 Task: Add Organic Valley Raw Sharp Cheddar to the cart.
Action: Mouse moved to (768, 271)
Screenshot: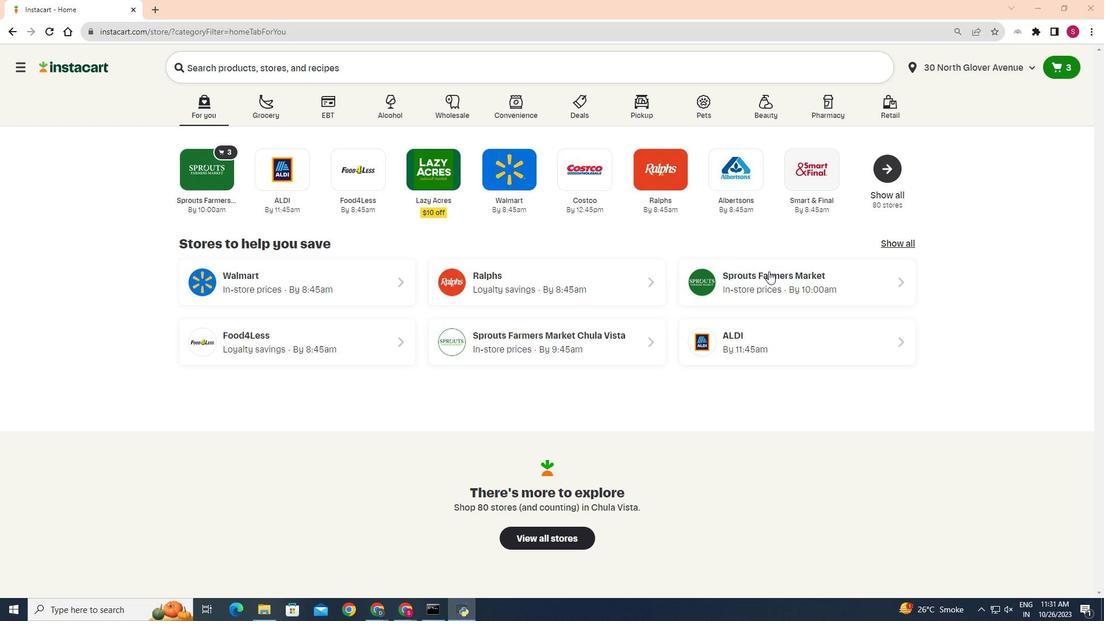 
Action: Mouse pressed left at (768, 271)
Screenshot: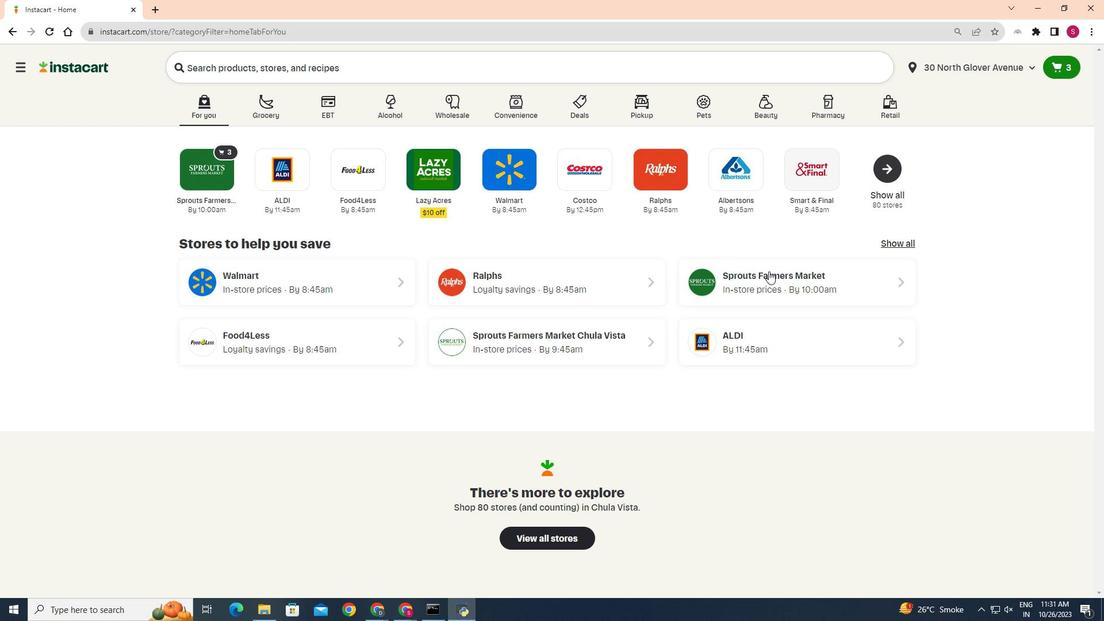 
Action: Mouse moved to (40, 483)
Screenshot: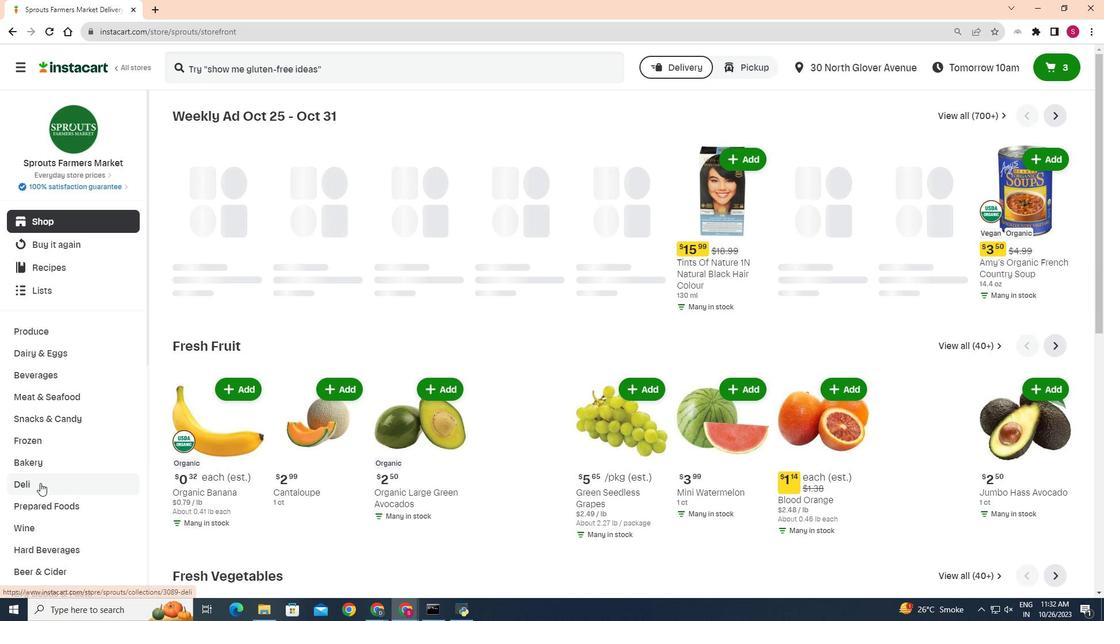 
Action: Mouse pressed left at (40, 483)
Screenshot: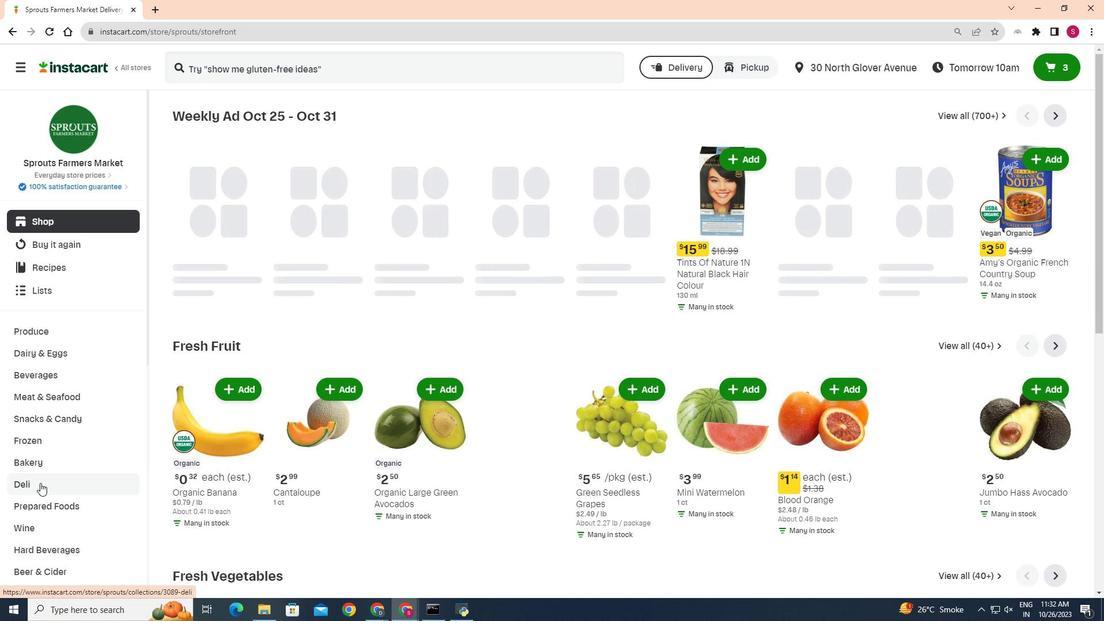 
Action: Mouse moved to (308, 140)
Screenshot: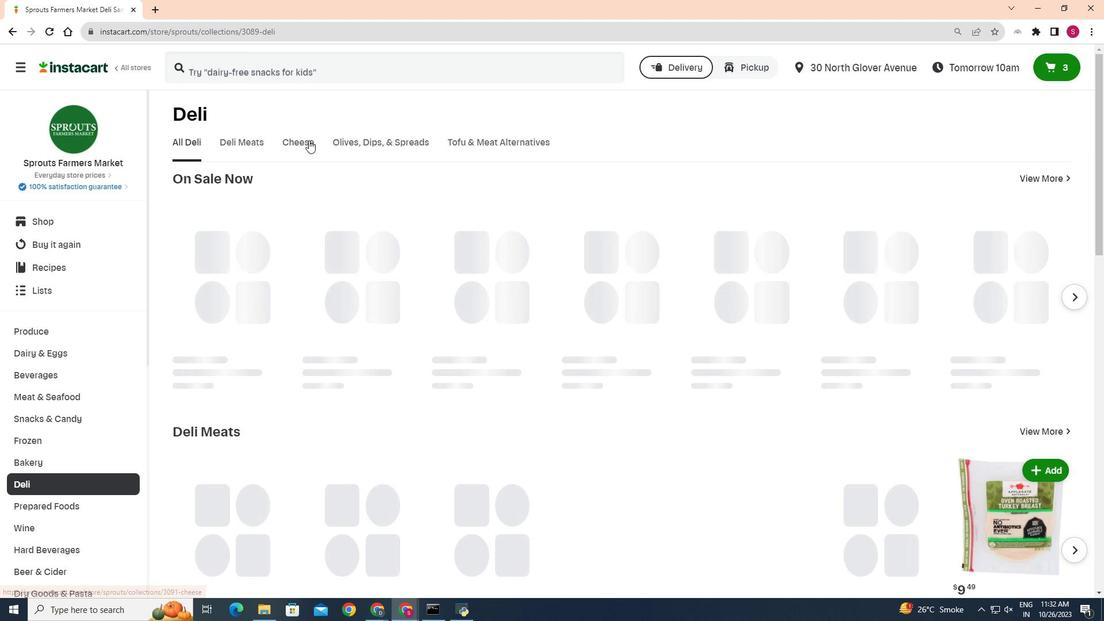 
Action: Mouse pressed left at (308, 140)
Screenshot: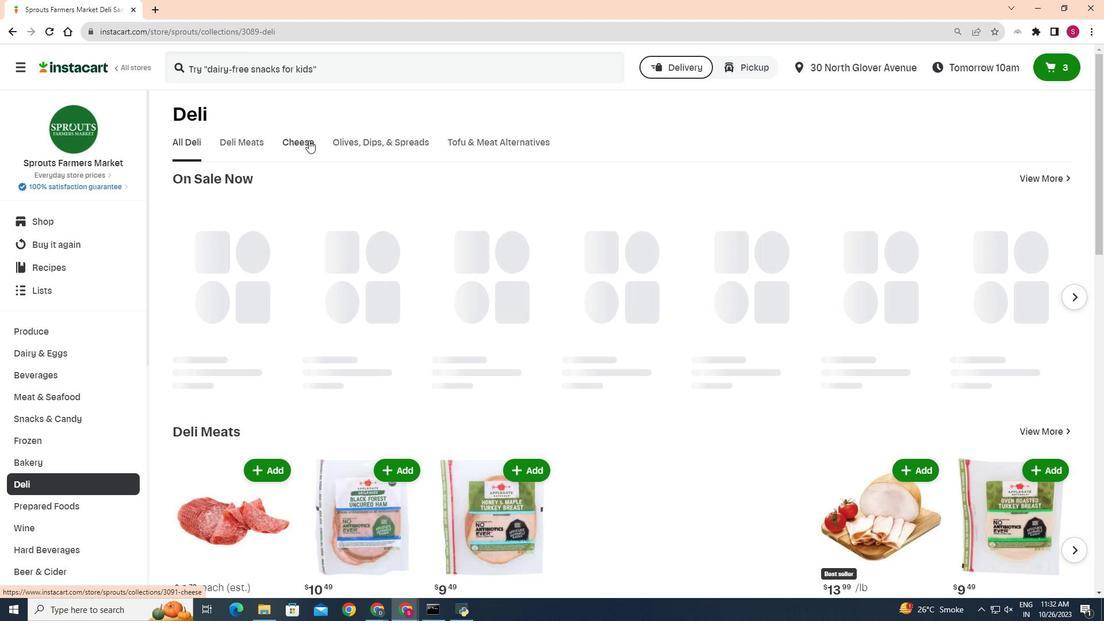
Action: Mouse moved to (276, 184)
Screenshot: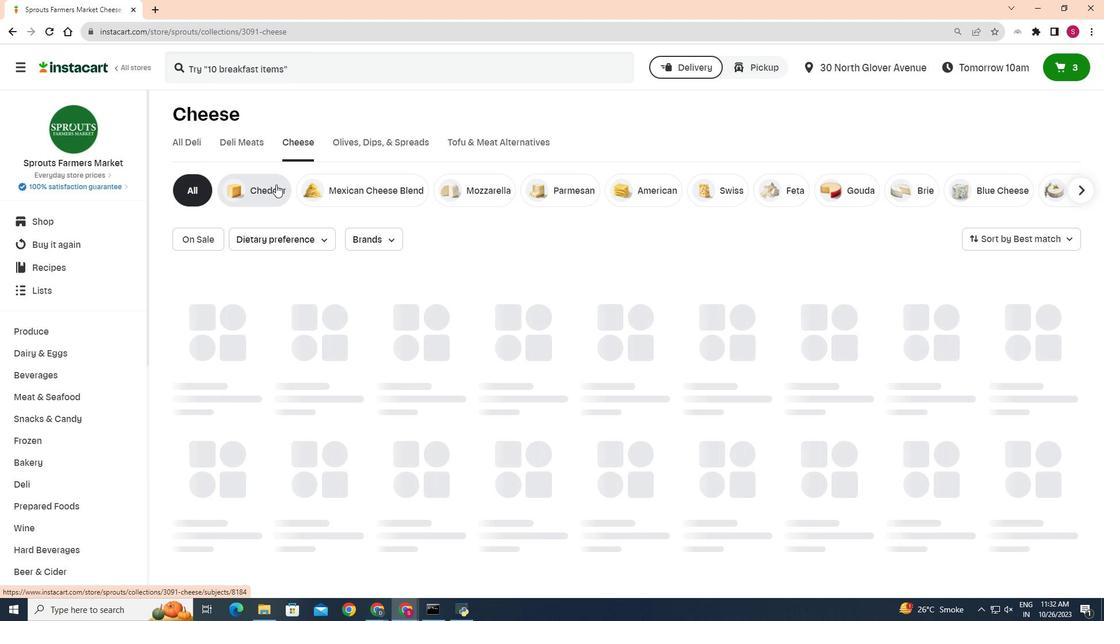 
Action: Mouse pressed left at (276, 184)
Screenshot: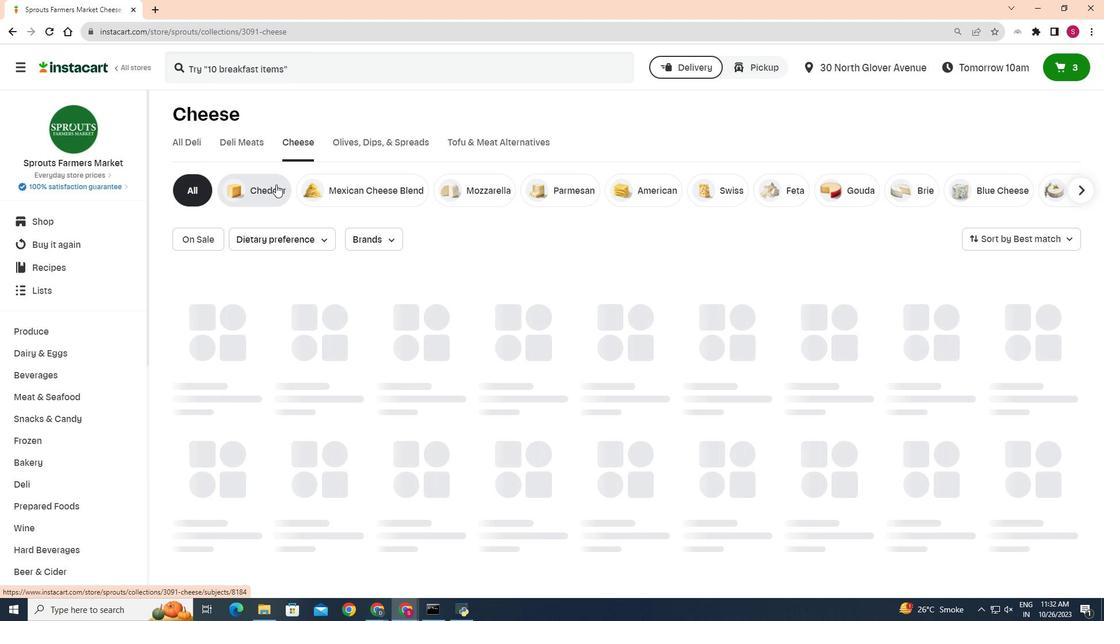 
Action: Mouse moved to (1065, 338)
Screenshot: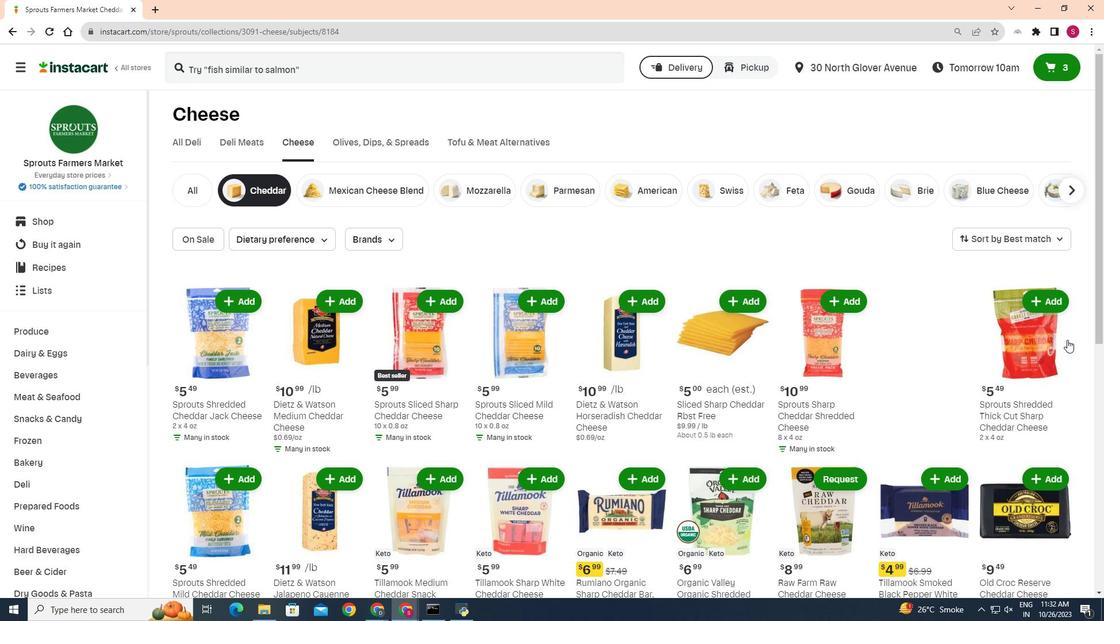 
Action: Mouse scrolled (1065, 337) with delta (0, 0)
Screenshot: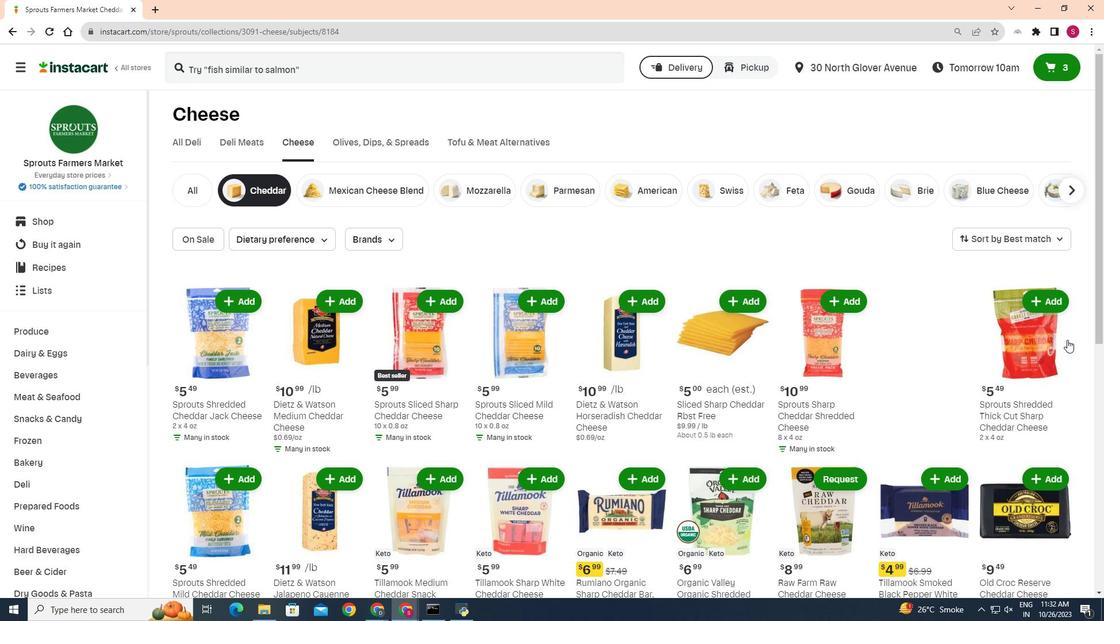 
Action: Mouse moved to (1067, 340)
Screenshot: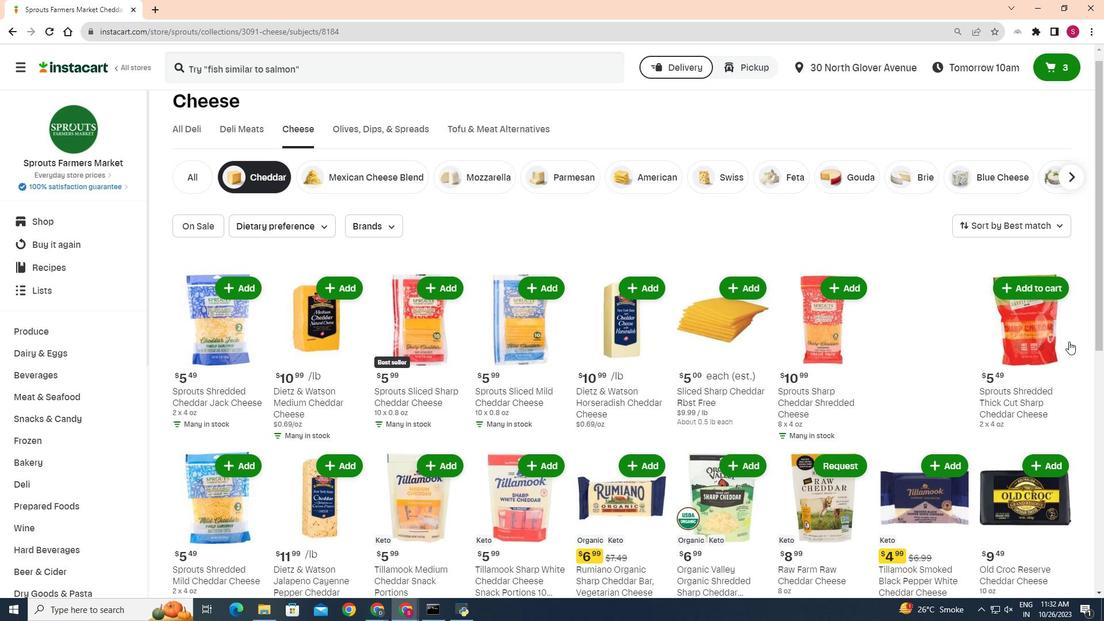 
Action: Mouse scrolled (1067, 339) with delta (0, 0)
Screenshot: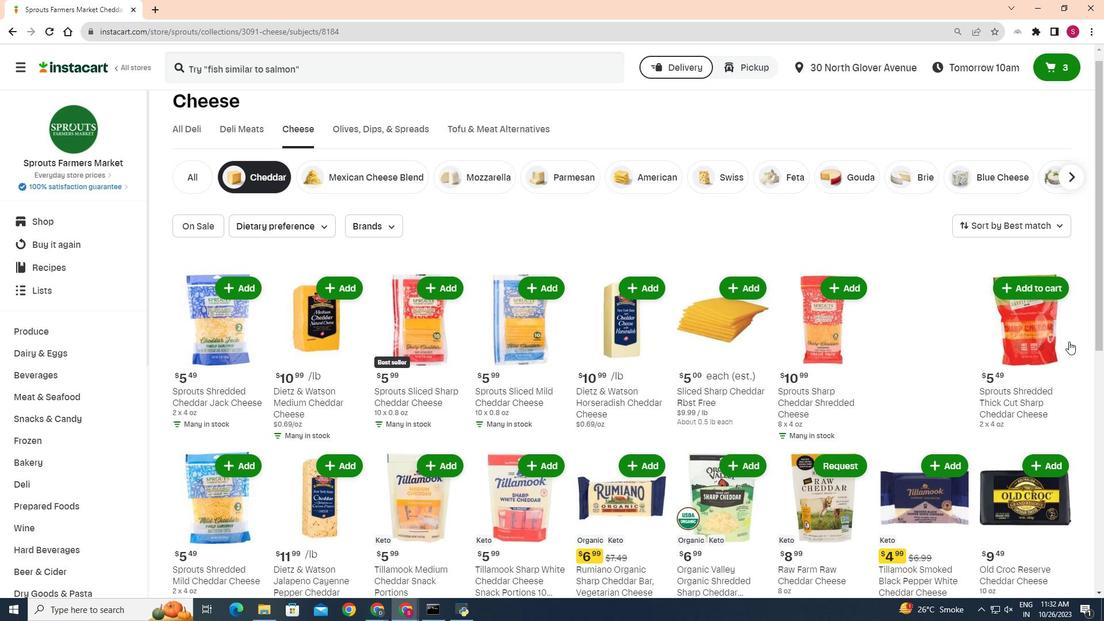 
Action: Mouse moved to (1068, 341)
Screenshot: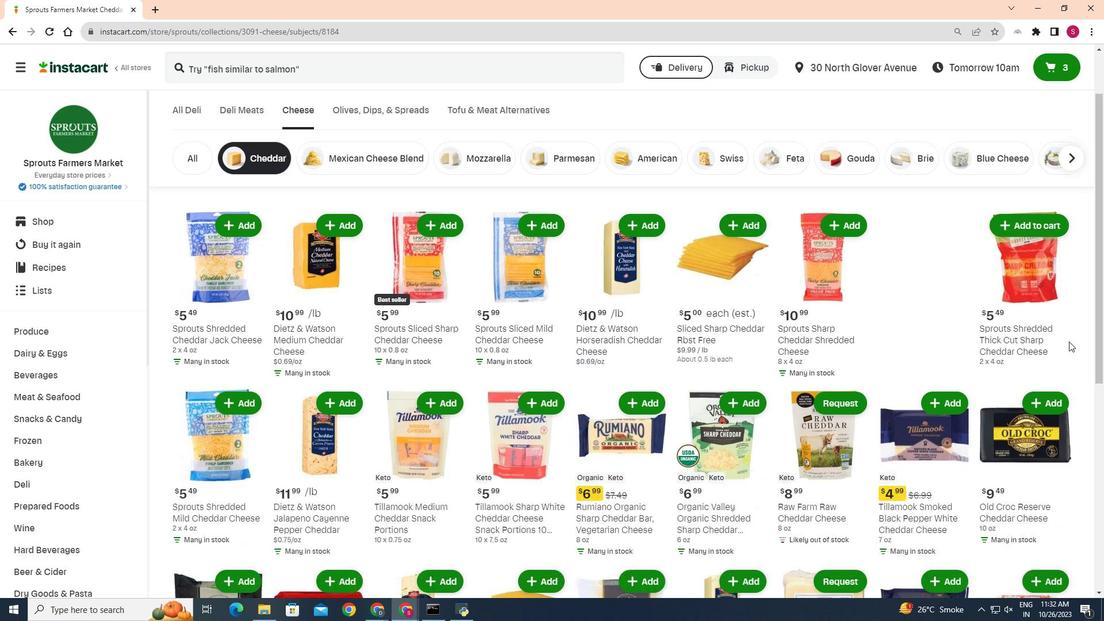 
Action: Mouse scrolled (1068, 340) with delta (0, 0)
Screenshot: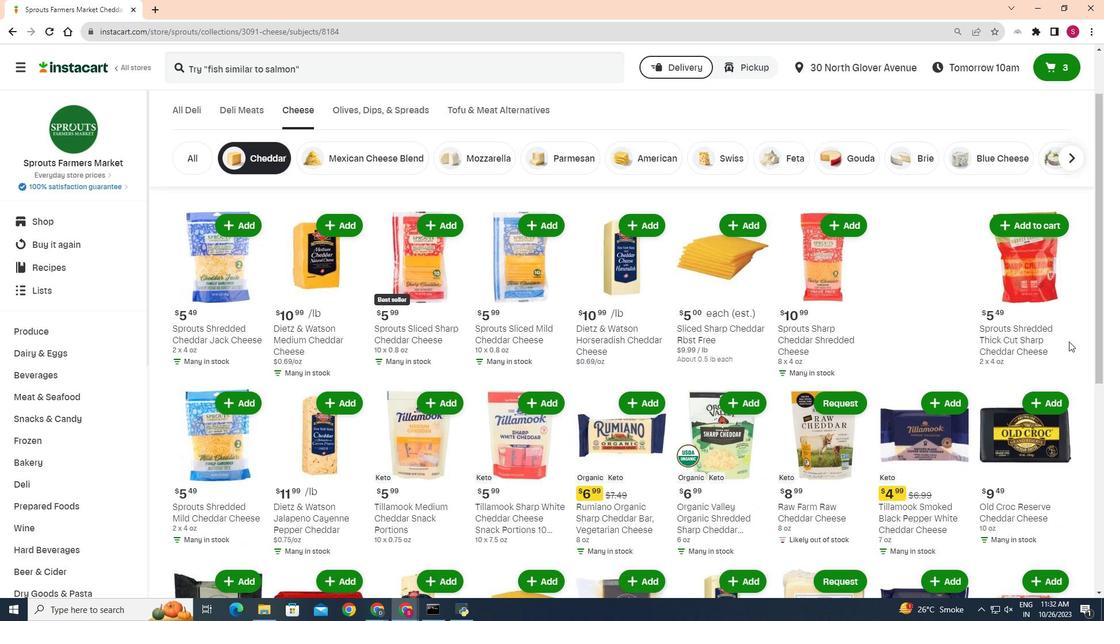 
Action: Mouse moved to (231, 368)
Screenshot: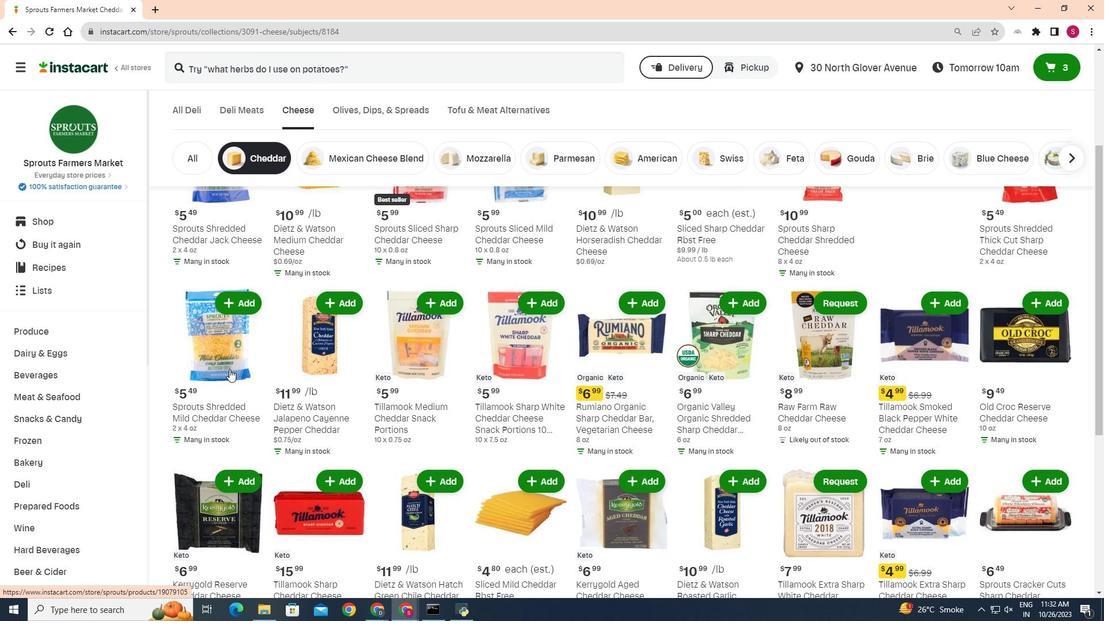 
Action: Mouse scrolled (231, 368) with delta (0, 0)
Screenshot: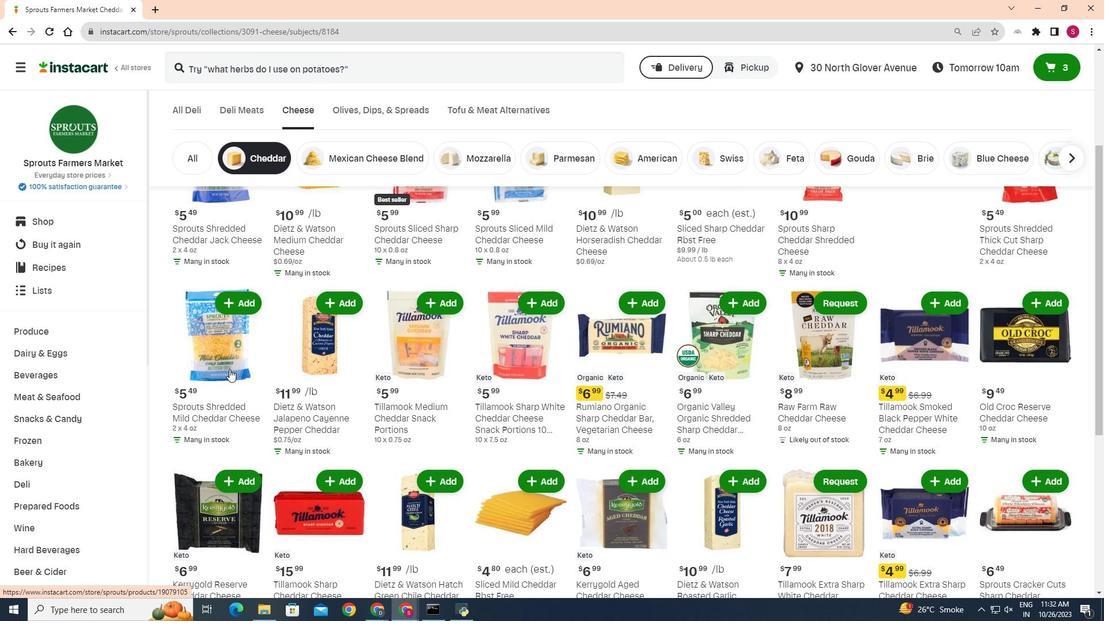 
Action: Mouse moved to (229, 369)
Screenshot: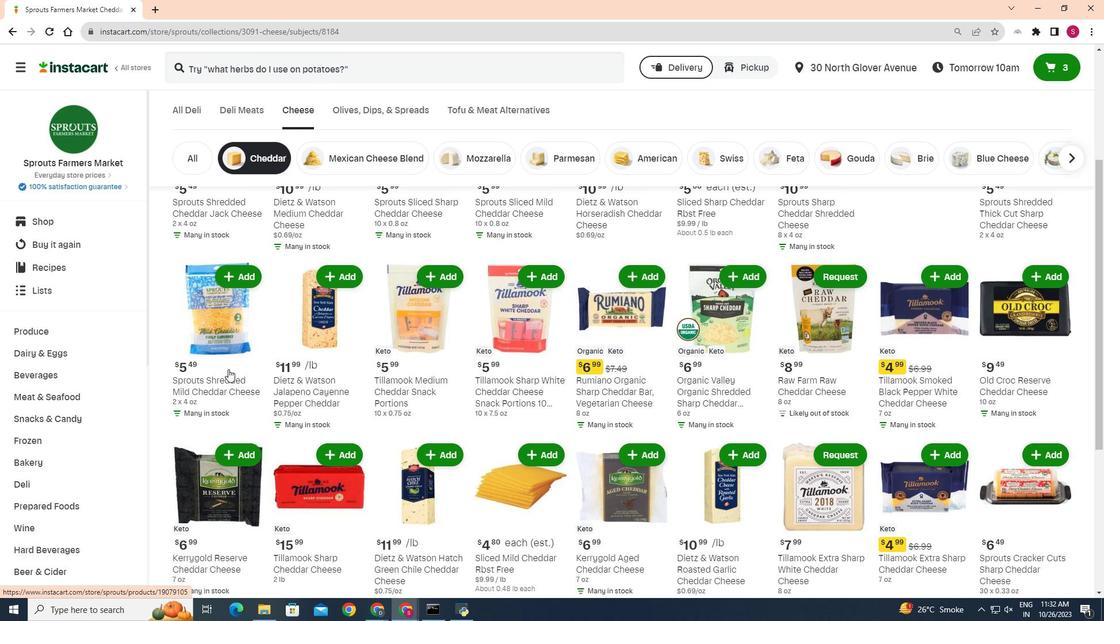 
Action: Mouse scrolled (229, 368) with delta (0, 0)
Screenshot: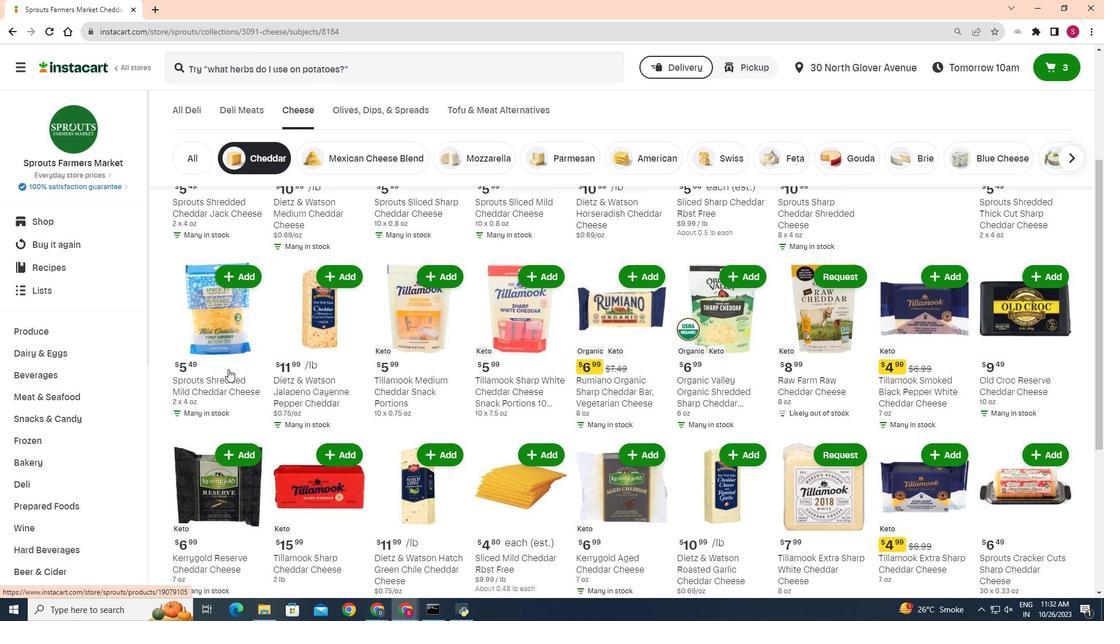 
Action: Mouse moved to (228, 369)
Screenshot: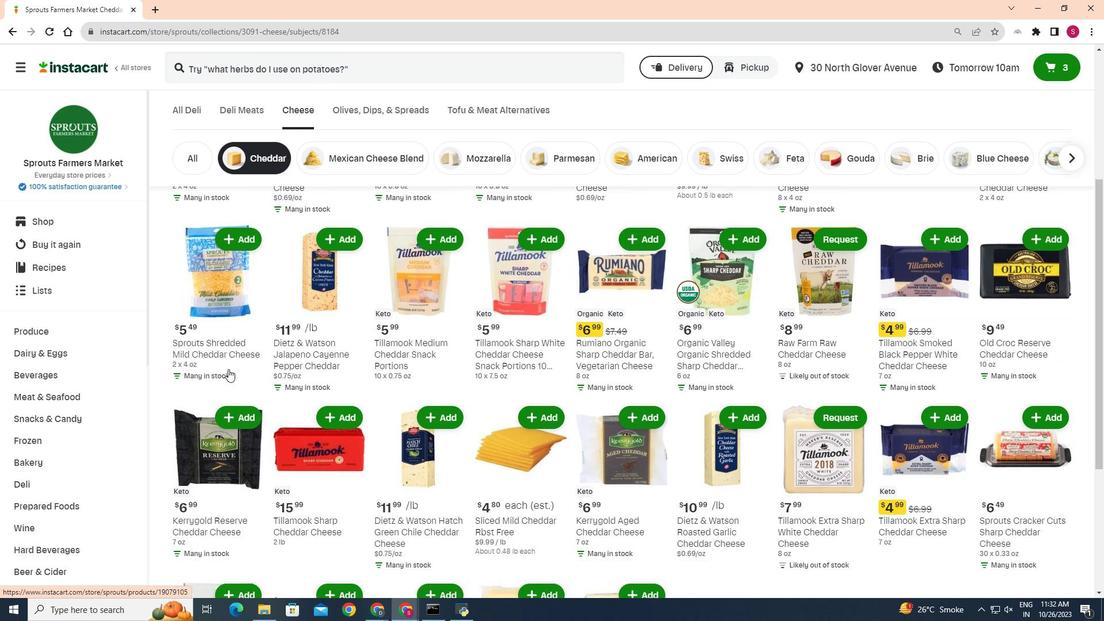 
Action: Mouse scrolled (228, 368) with delta (0, 0)
Screenshot: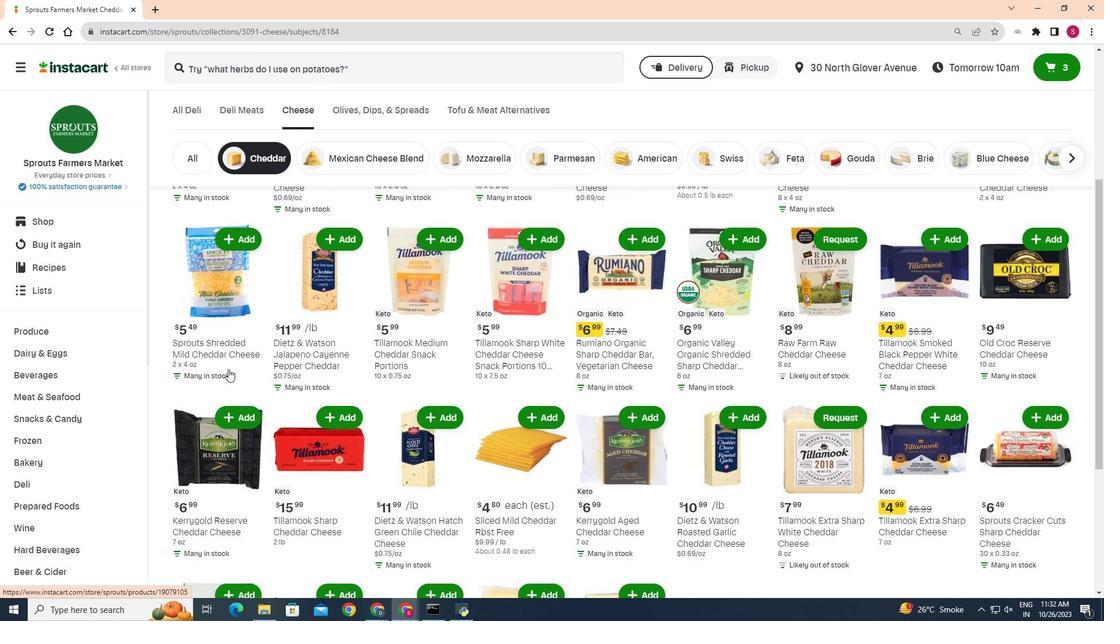 
Action: Mouse scrolled (228, 368) with delta (0, 0)
Screenshot: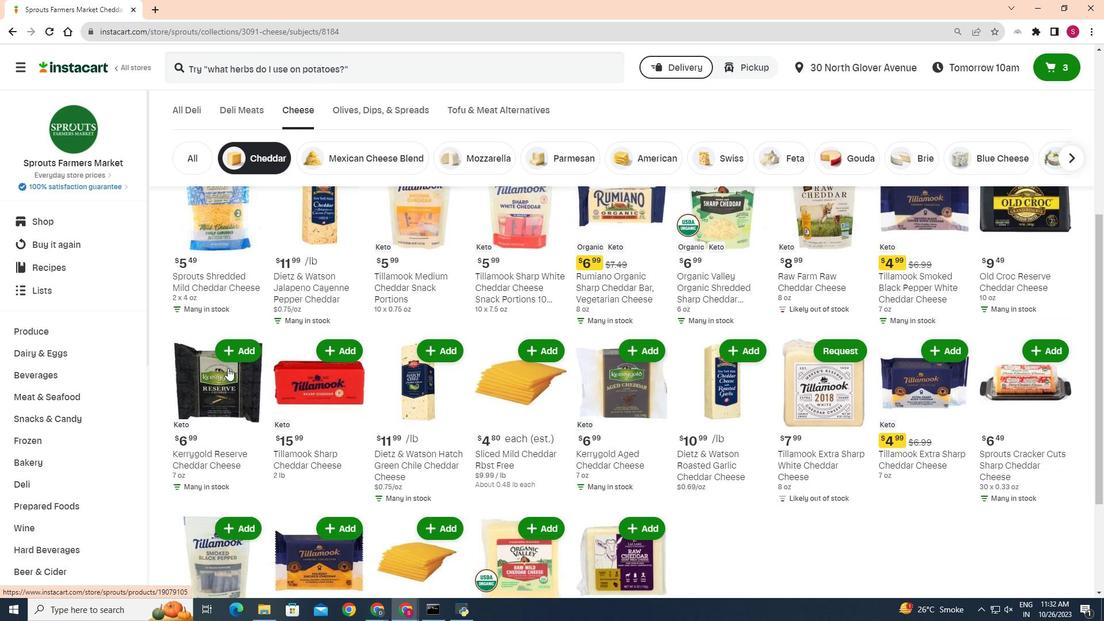 
Action: Mouse moved to (1016, 355)
Screenshot: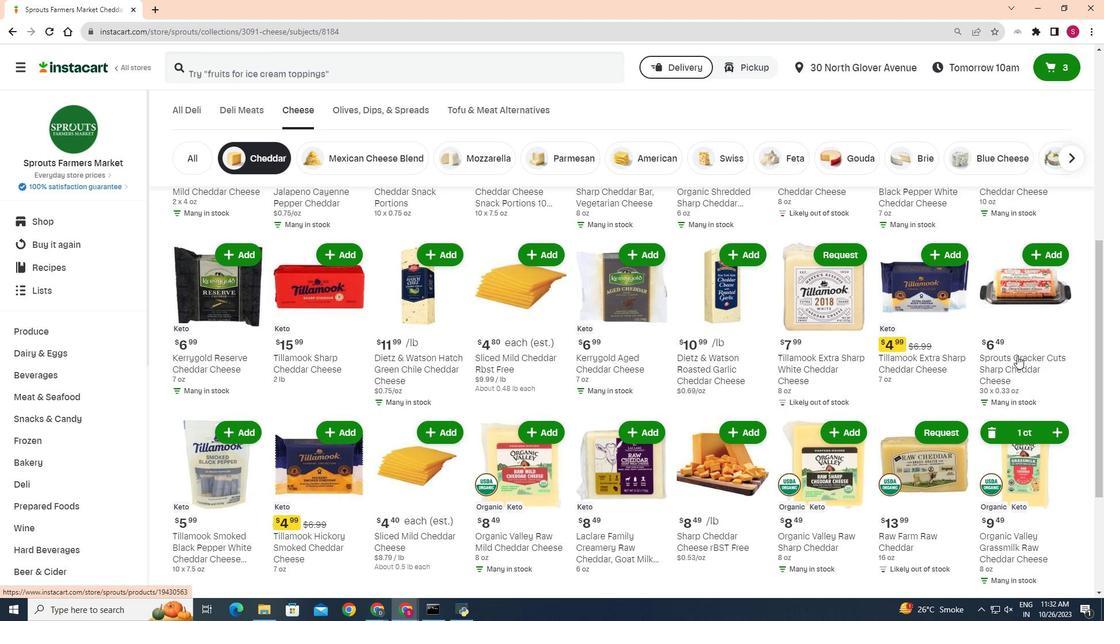
Action: Mouse scrolled (1016, 355) with delta (0, 0)
Screenshot: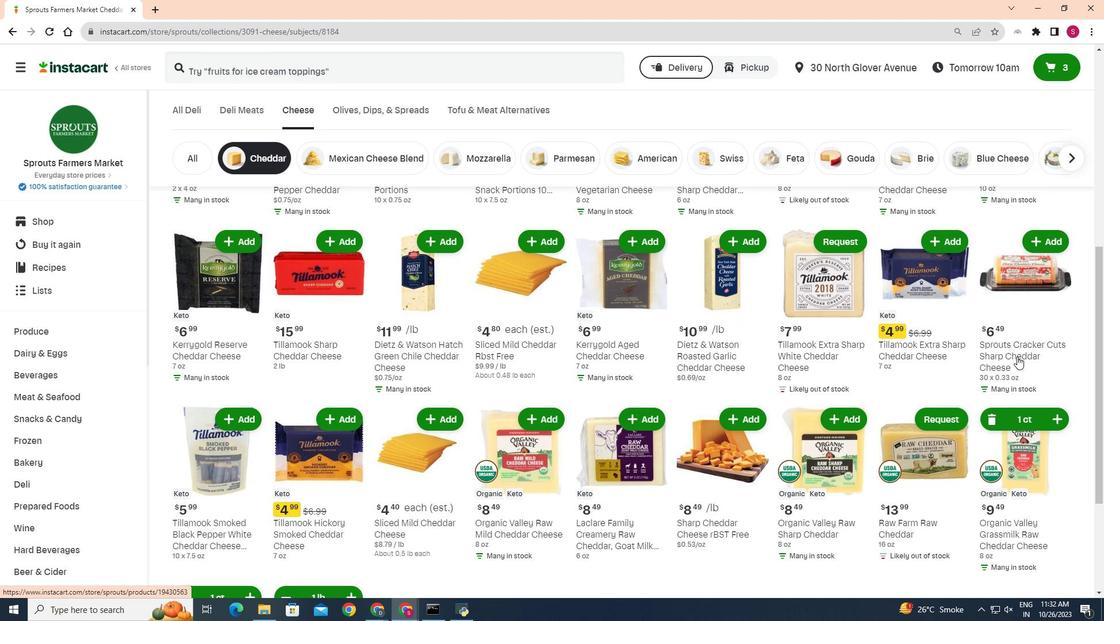 
Action: Mouse moved to (1017, 356)
Screenshot: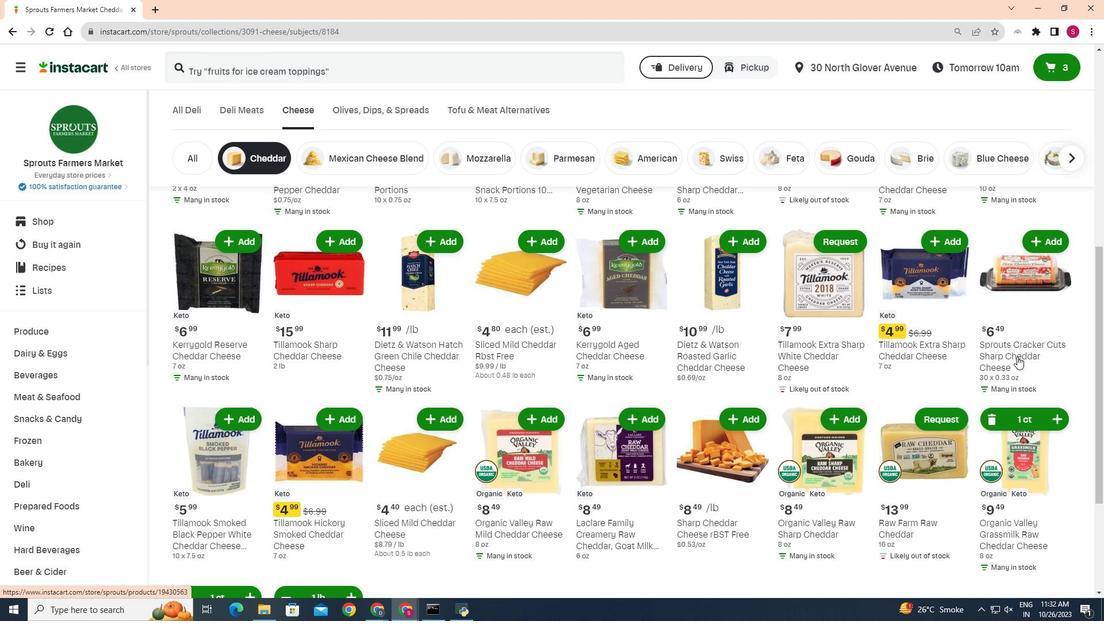 
Action: Mouse scrolled (1017, 355) with delta (0, 0)
Screenshot: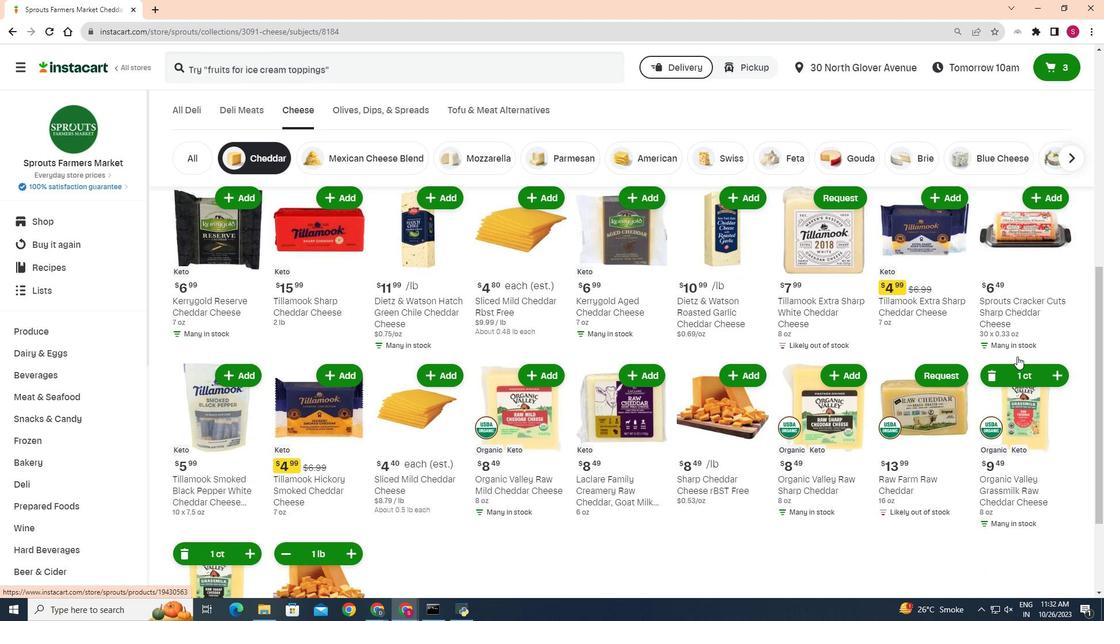 
Action: Mouse moved to (821, 316)
Screenshot: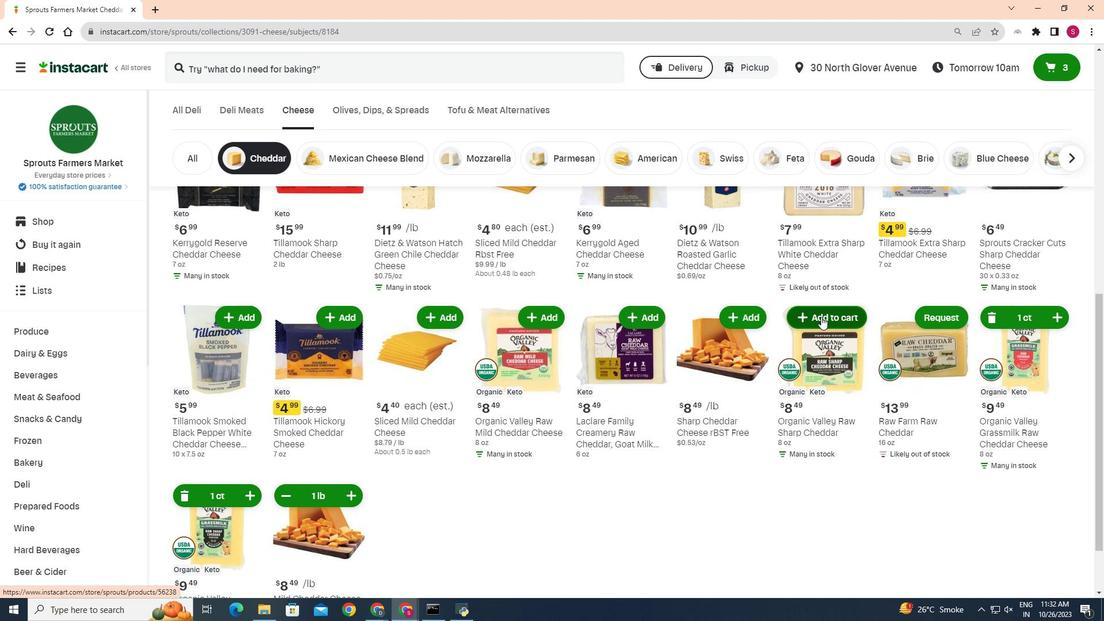 
Action: Mouse pressed left at (821, 316)
Screenshot: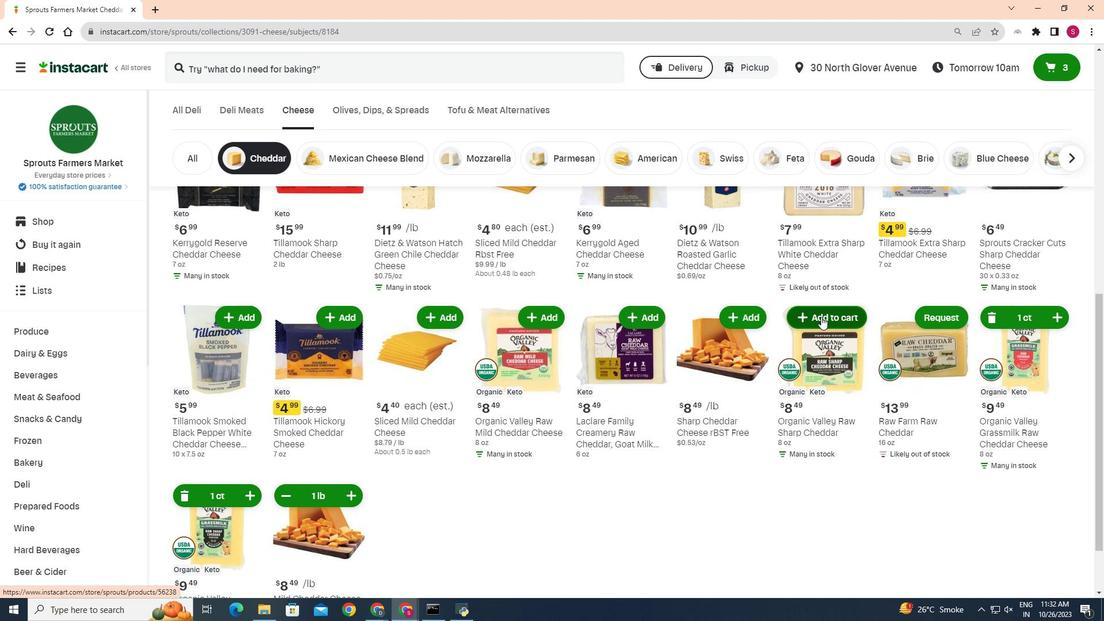 
Action: Mouse moved to (786, 290)
Screenshot: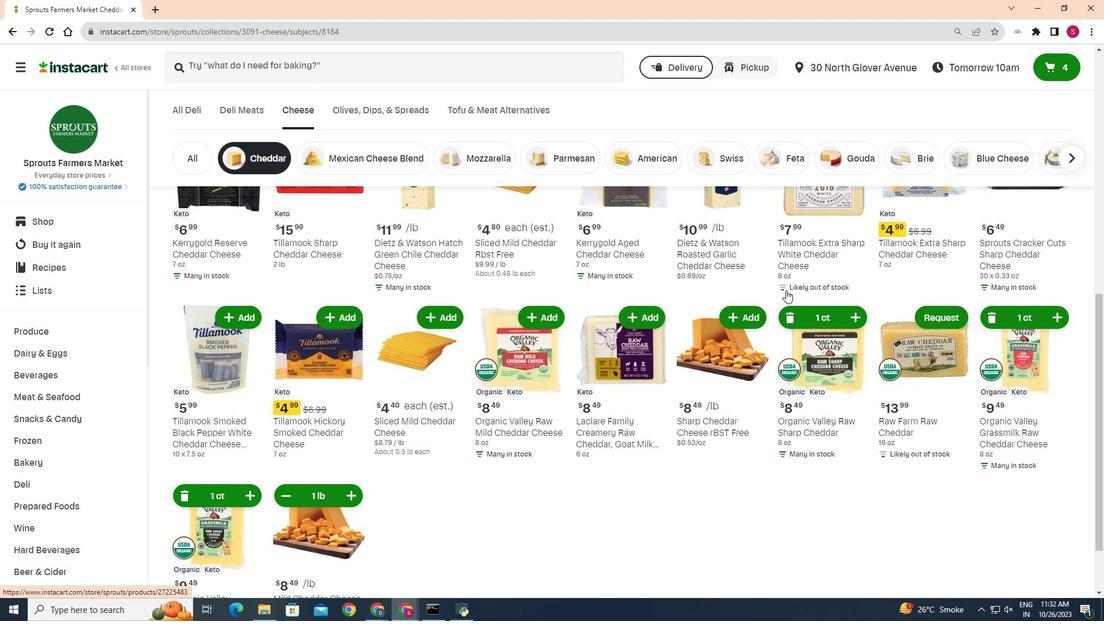 
